 Task: Add in the project TowerLine a sprint 'Gravity Assist'.
Action: Mouse pressed left at (1148, 531)
Screenshot: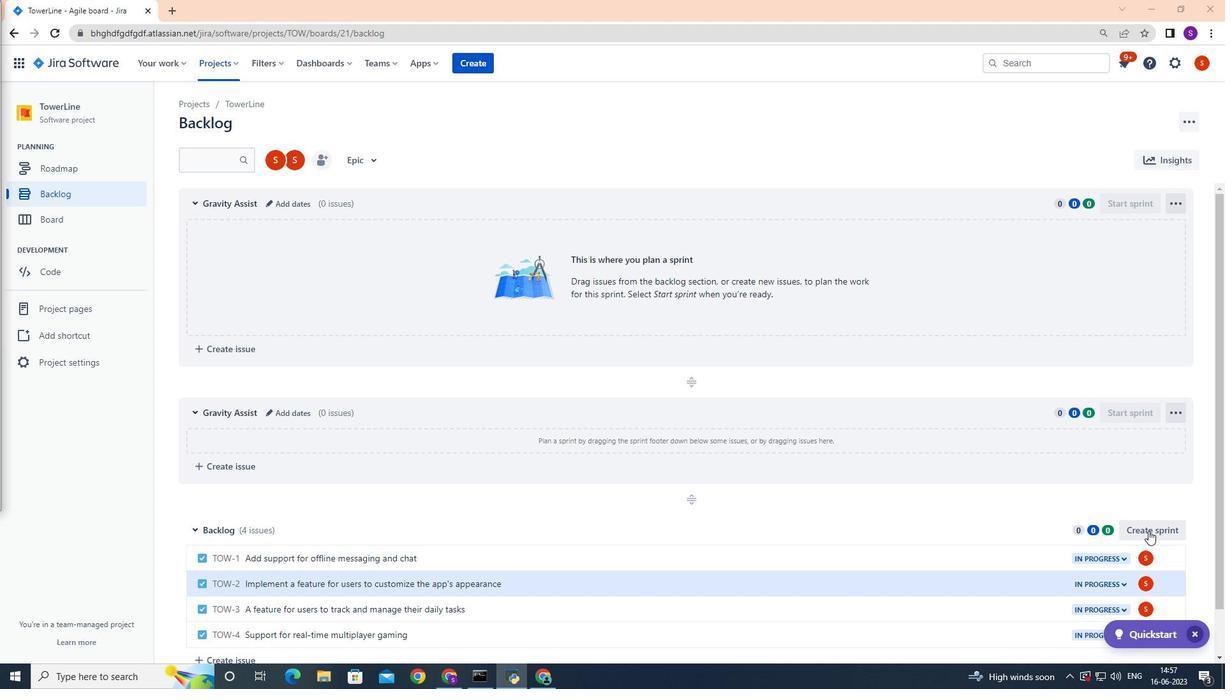 
Action: Mouse moved to (1174, 530)
Screenshot: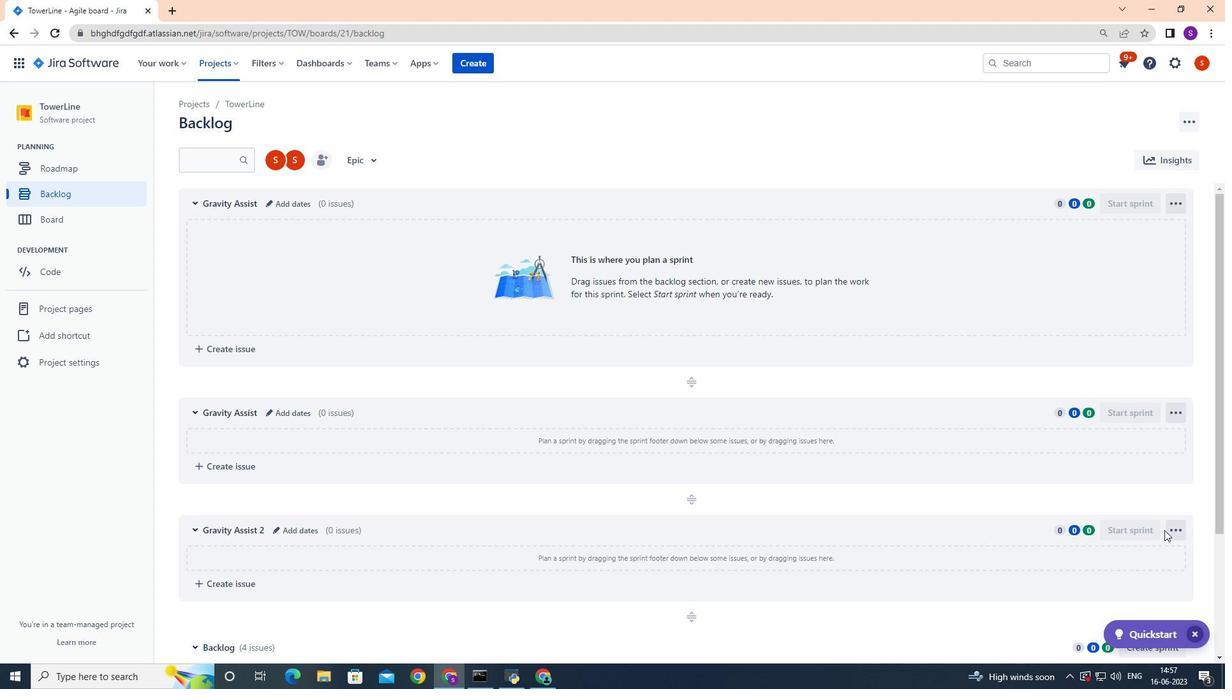 
Action: Mouse pressed left at (1174, 530)
Screenshot: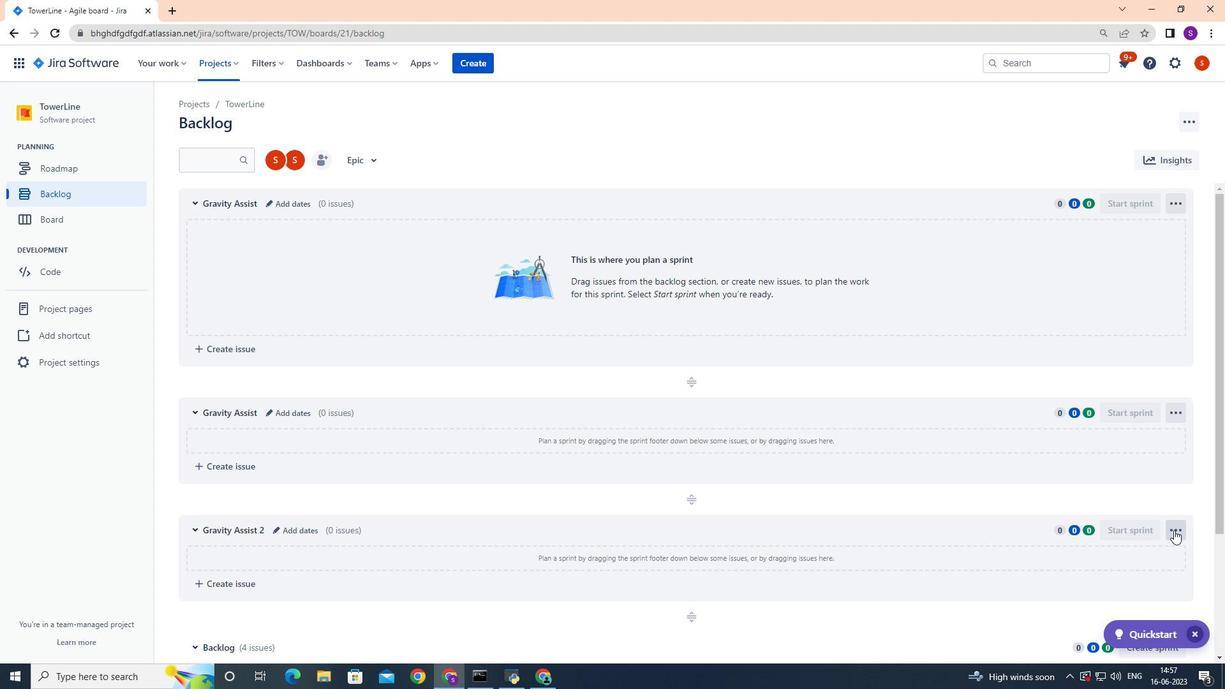 
Action: Mouse moved to (1163, 581)
Screenshot: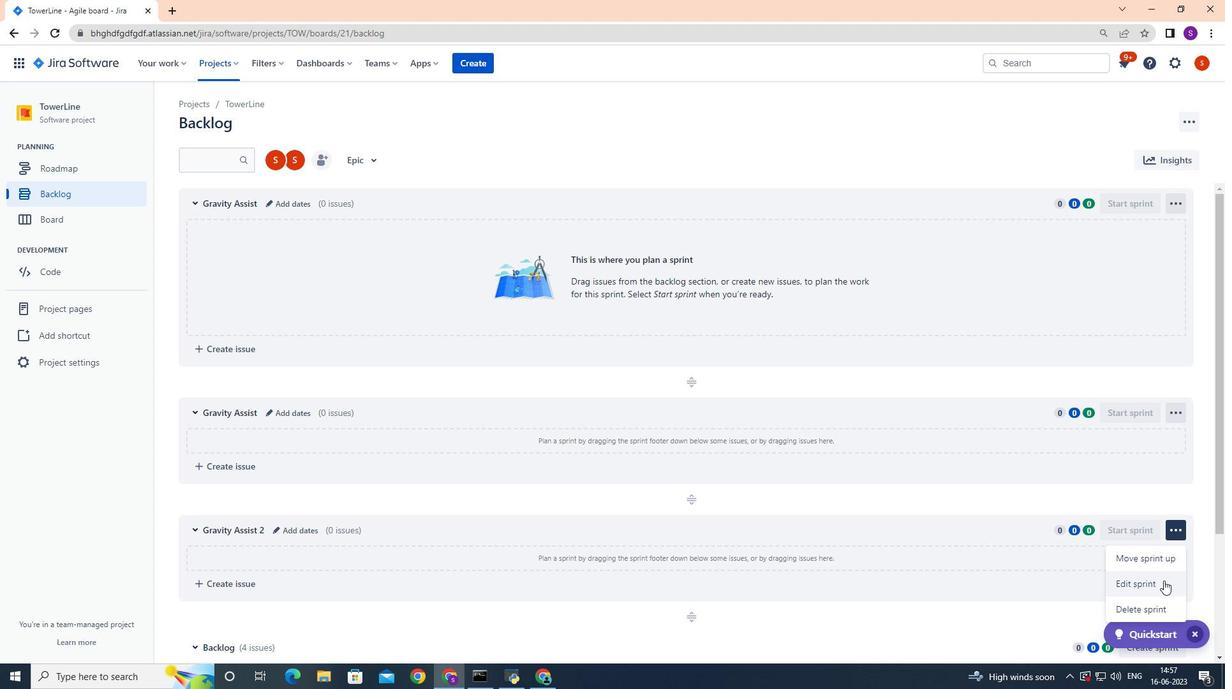 
Action: Mouse pressed left at (1163, 581)
Screenshot: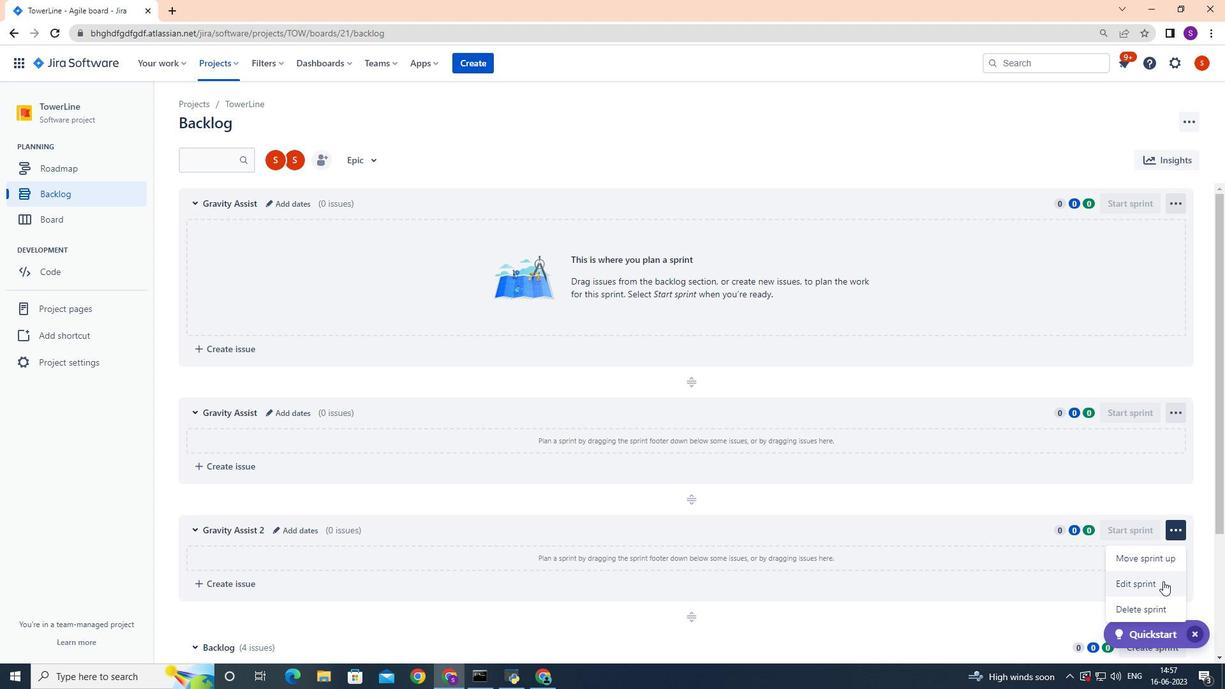 
Action: Mouse moved to (512, 158)
Screenshot: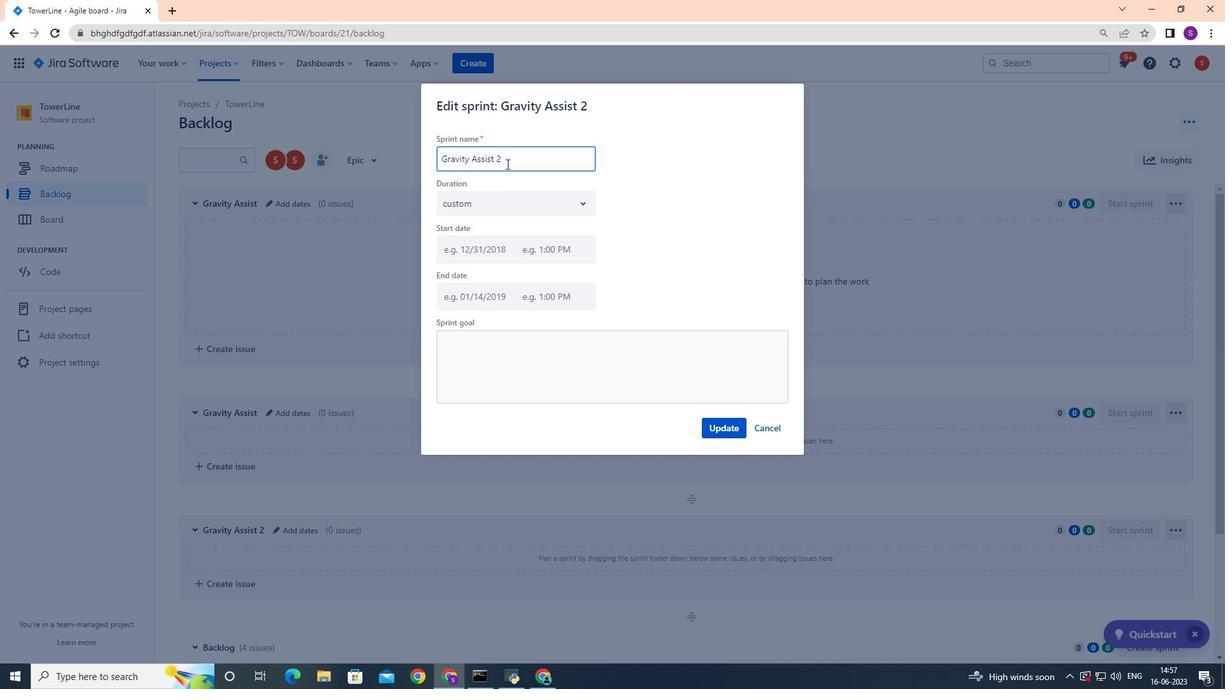 
Action: Key pressed <Key.backspace>
Screenshot: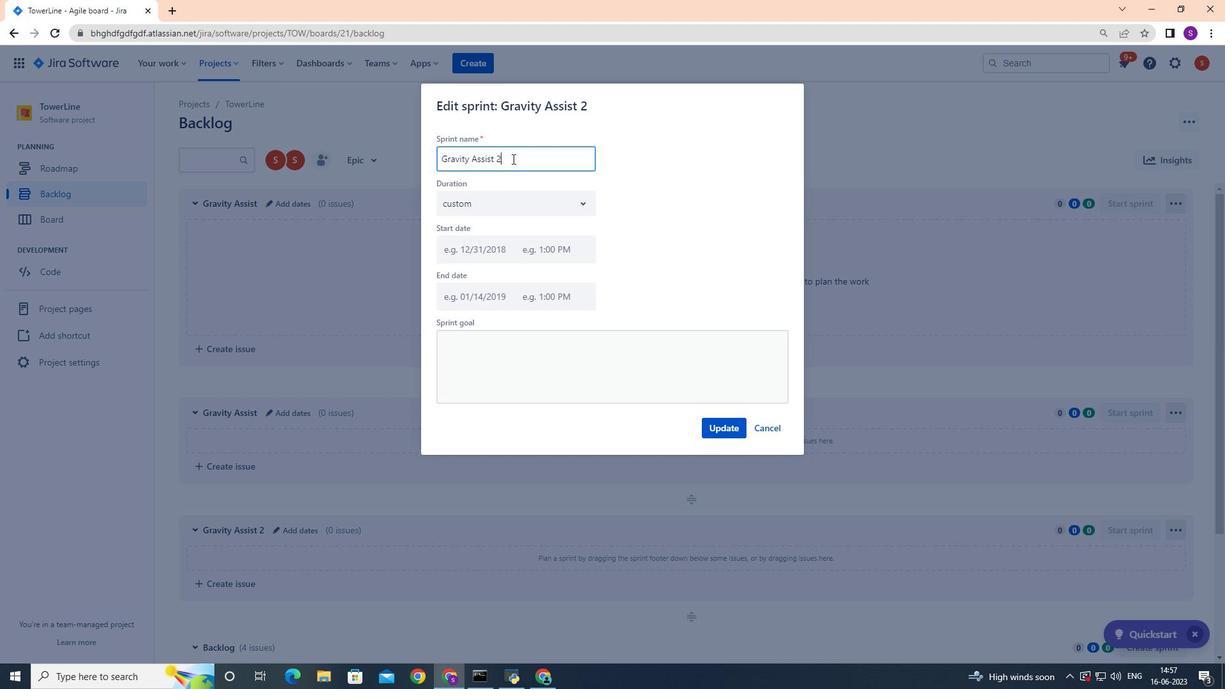 
Action: Mouse moved to (416, 205)
Screenshot: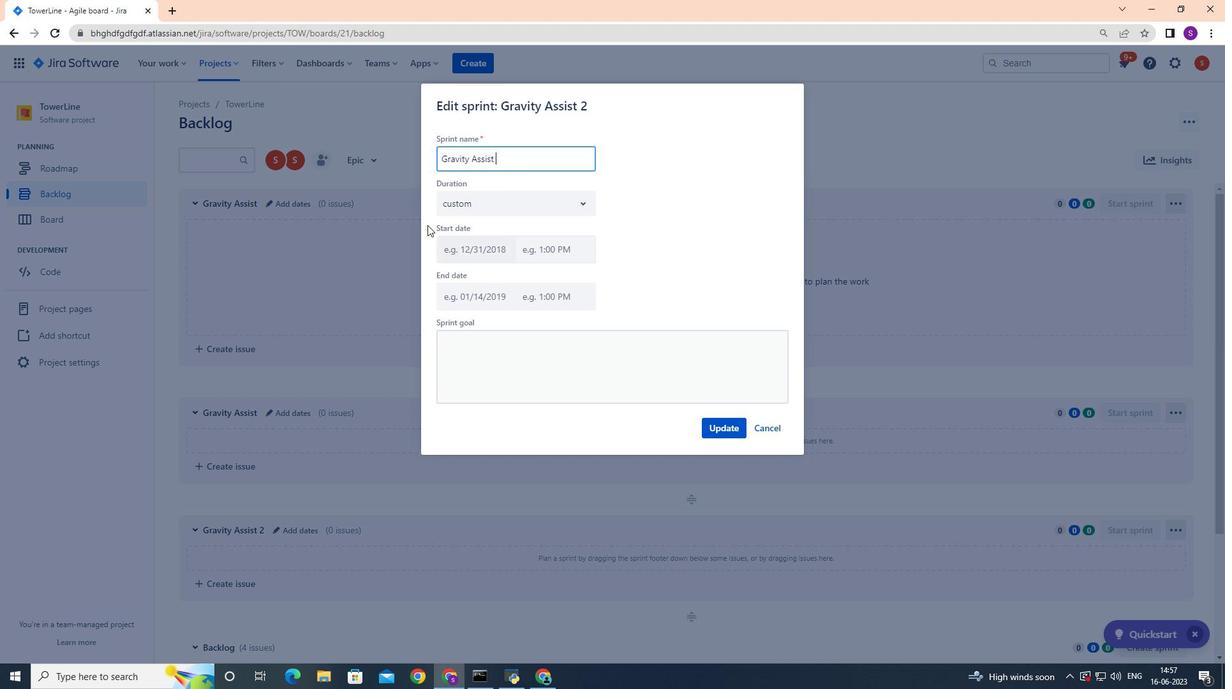 
Action: Key pressed <Key.backspace><Key.backspace><Key.backspace><Key.backspace><Key.backspace><Key.backspace><Key.backspace><Key.backspace><Key.backspace><Key.backspace><Key.backspace><Key.backspace><Key.backspace><Key.backspace><Key.backspace><Key.backspace><Key.backspace><Key.backspace><Key.backspace><Key.backspace><Key.backspace><Key.backspace><Key.backspace><Key.backspace><Key.backspace><Key.backspace><Key.backspace><Key.shift><Key.shift><Key.shift><Key.shift><Key.shift>Gravity<Key.space><Key.shift>Assist
Screenshot: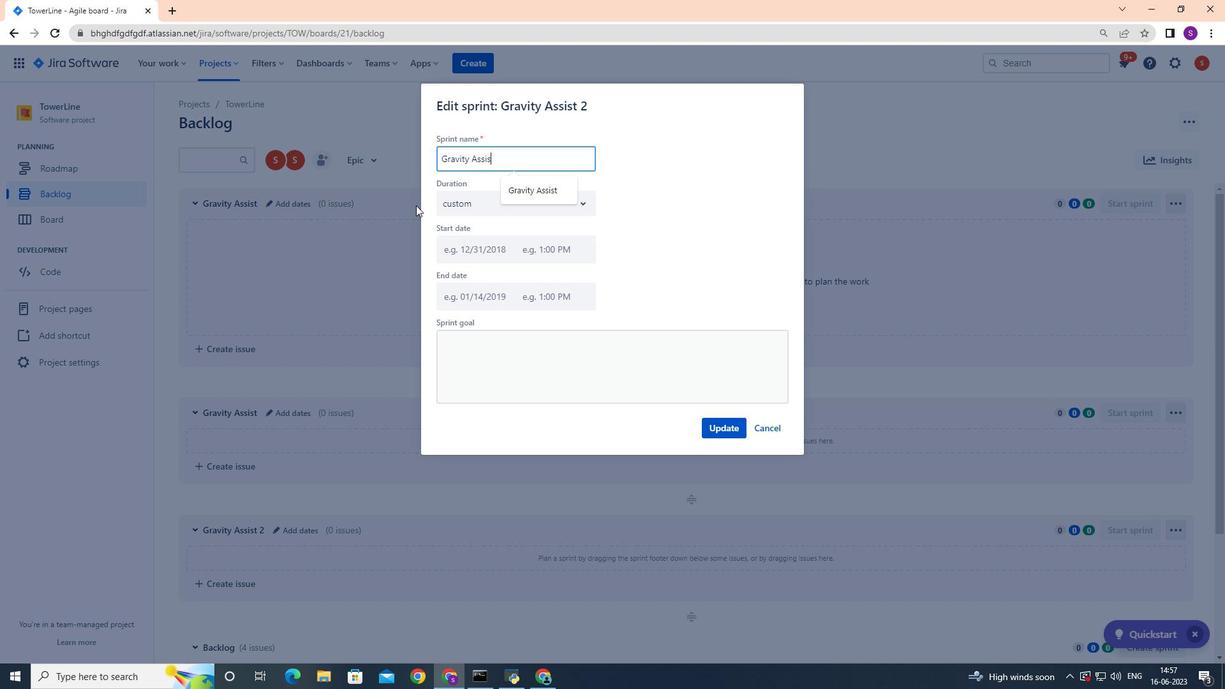 
Action: Mouse moved to (718, 430)
Screenshot: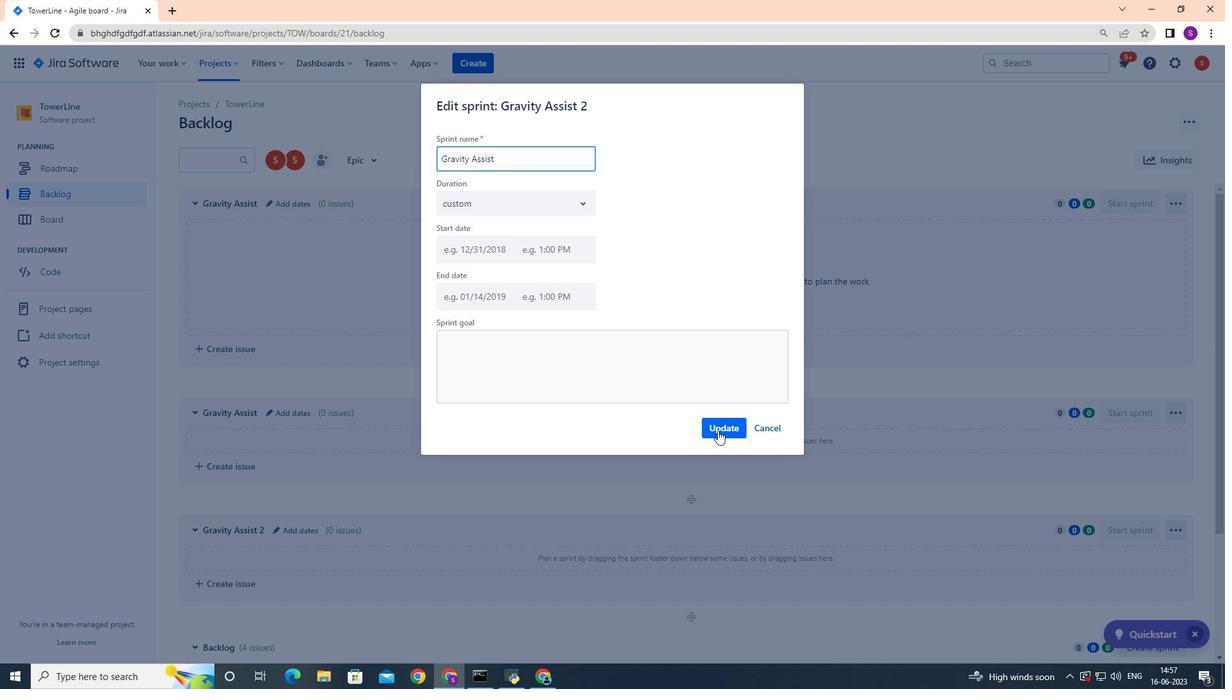 
Action: Mouse pressed left at (718, 430)
Screenshot: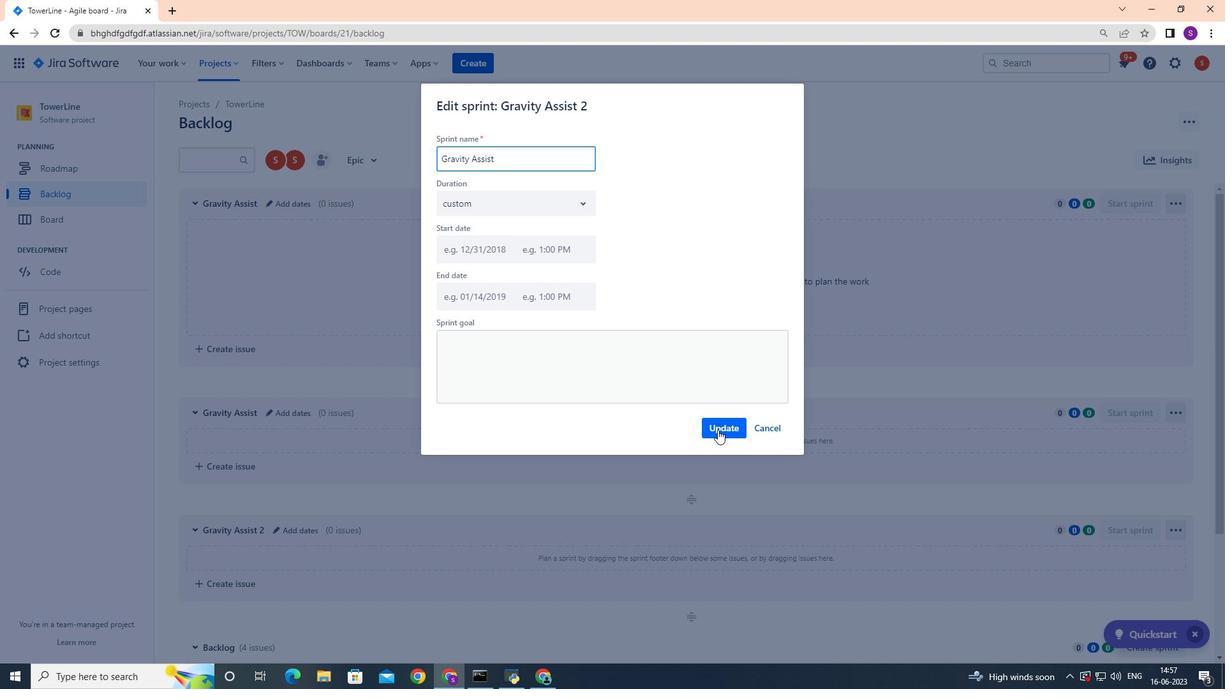 
Action: Mouse moved to (931, 527)
Screenshot: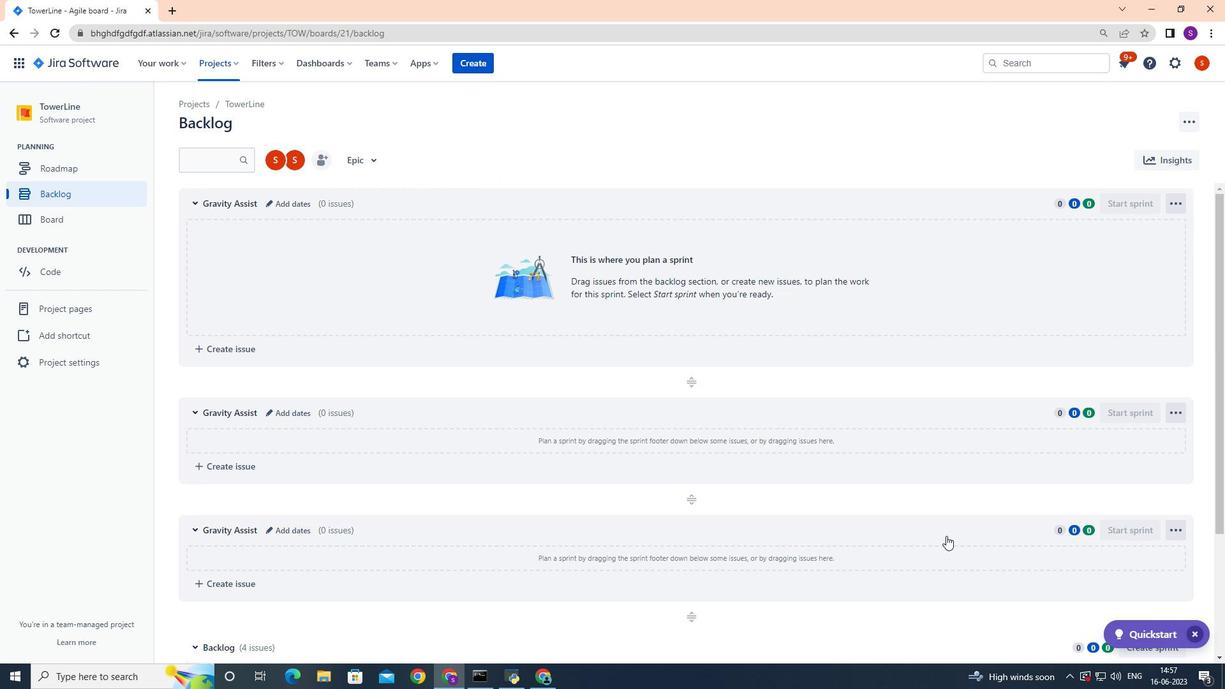 
